 Task: Find driving directions from Chicago, Illinois, to Detroit, Michigan.
Action: Mouse moved to (292, 95)
Screenshot: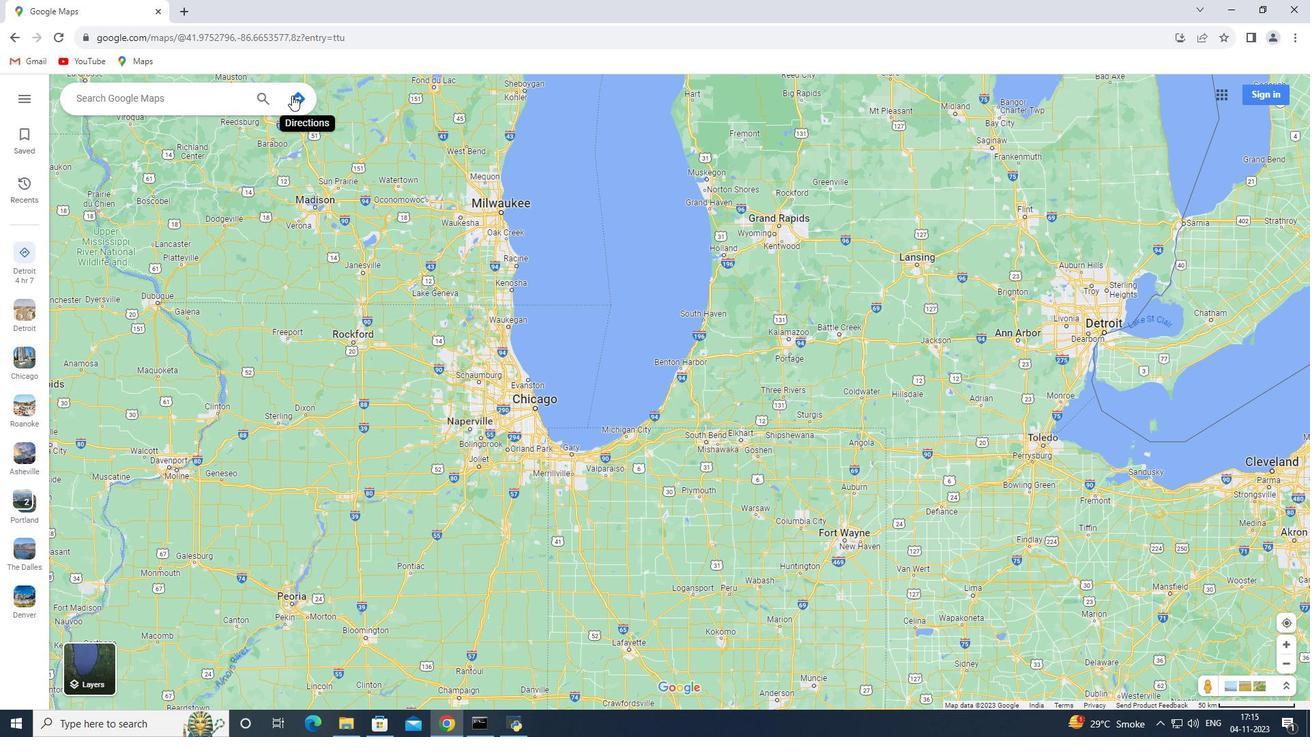
Action: Mouse pressed left at (292, 95)
Screenshot: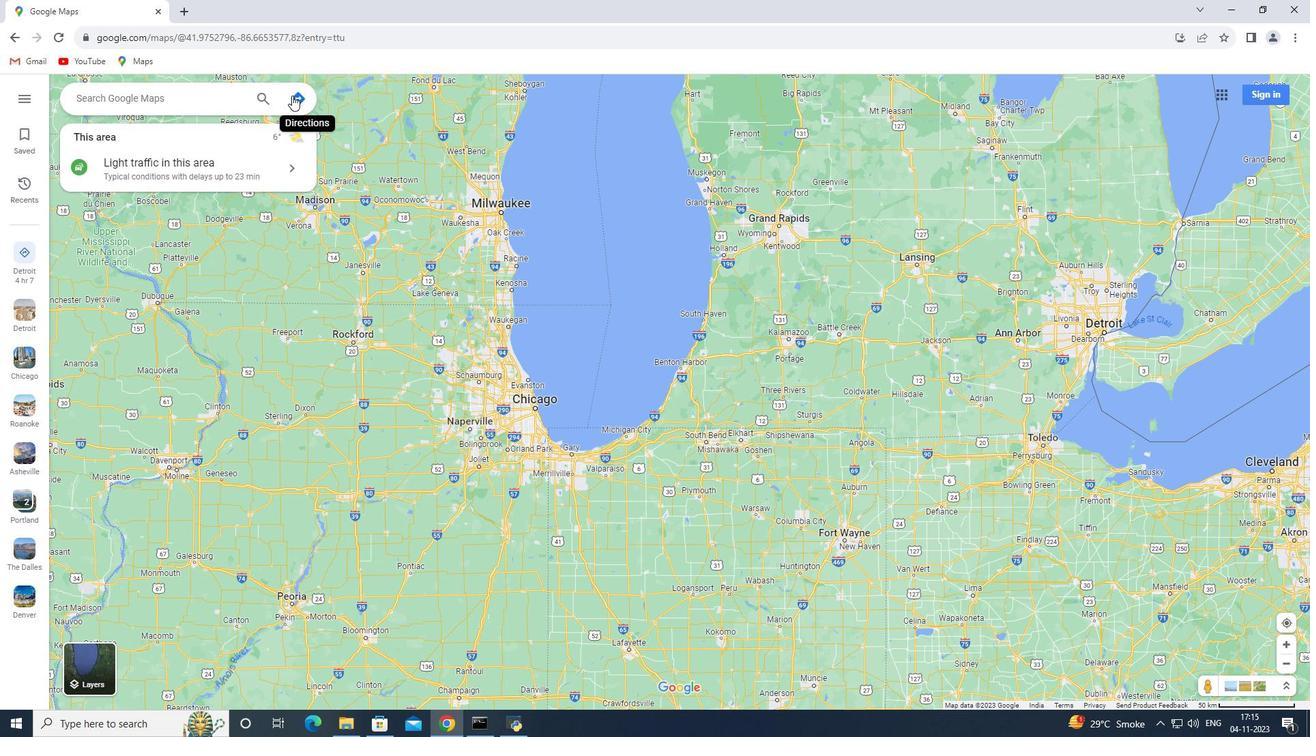 
Action: Mouse moved to (131, 98)
Screenshot: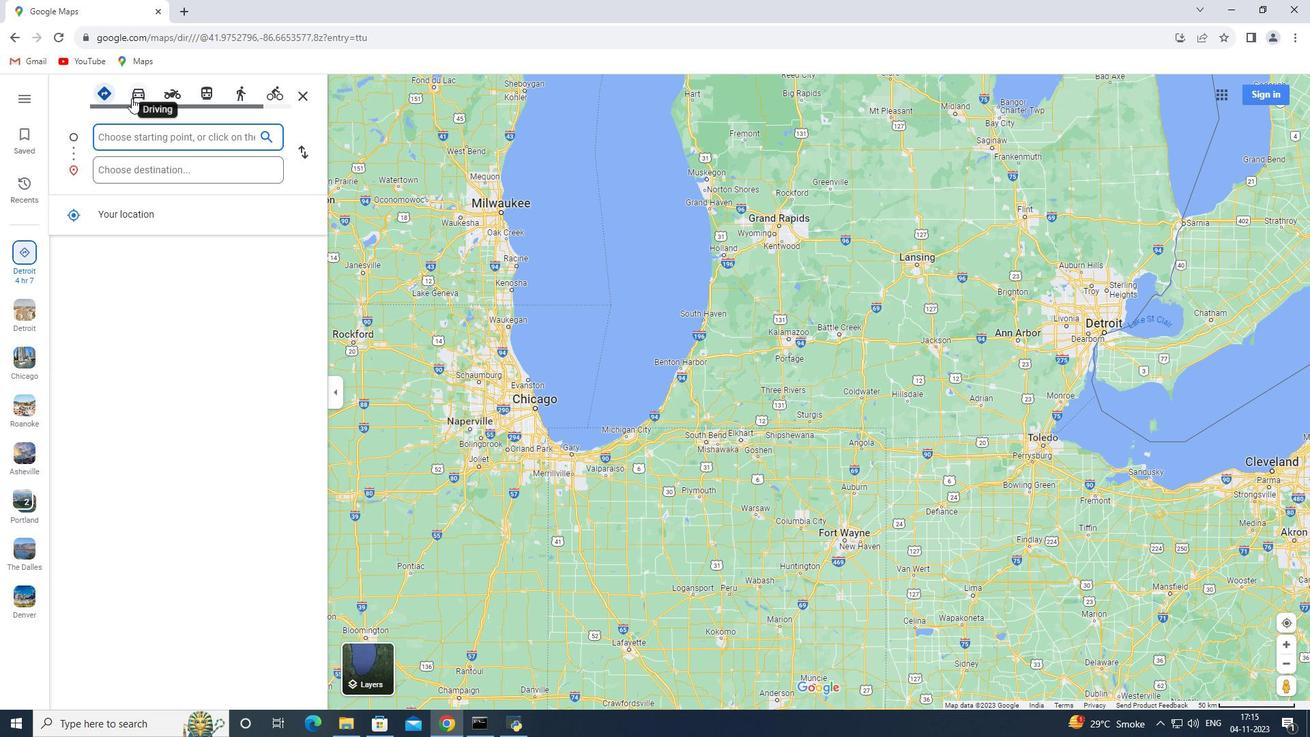
Action: Mouse pressed left at (131, 98)
Screenshot: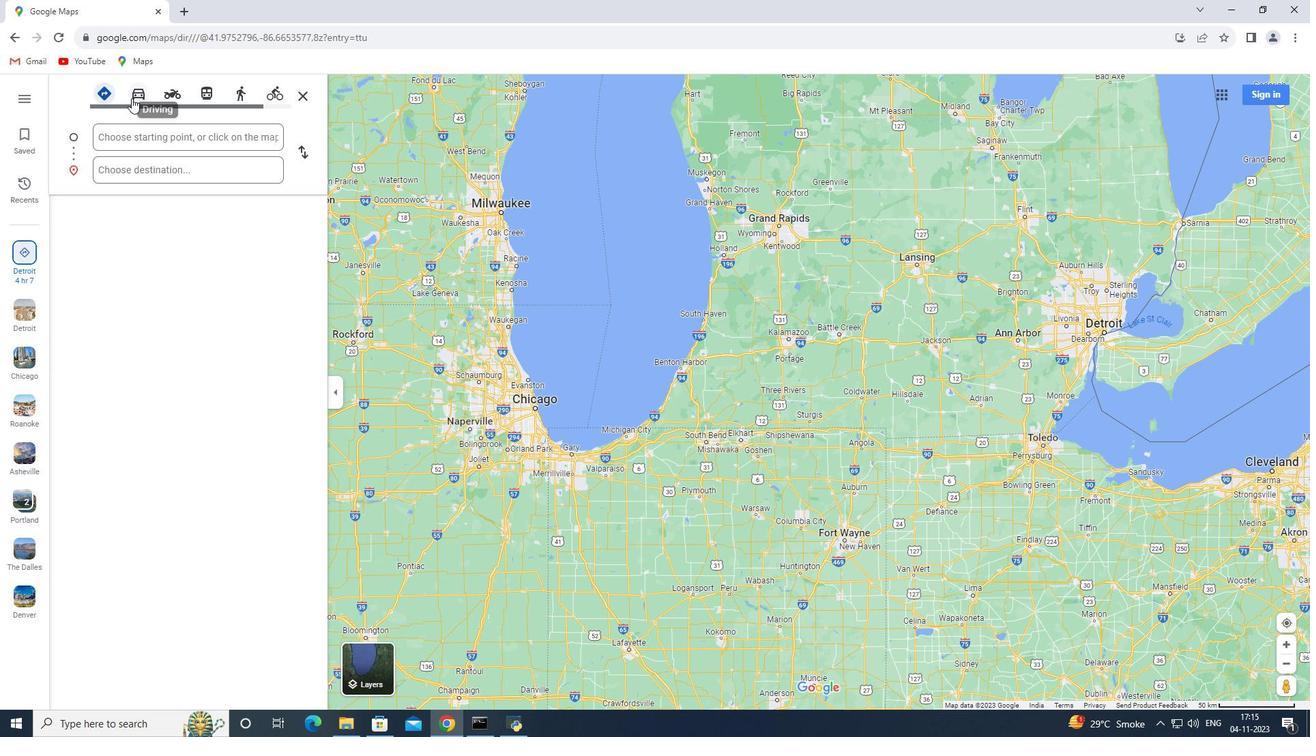 
Action: Mouse moved to (129, 131)
Screenshot: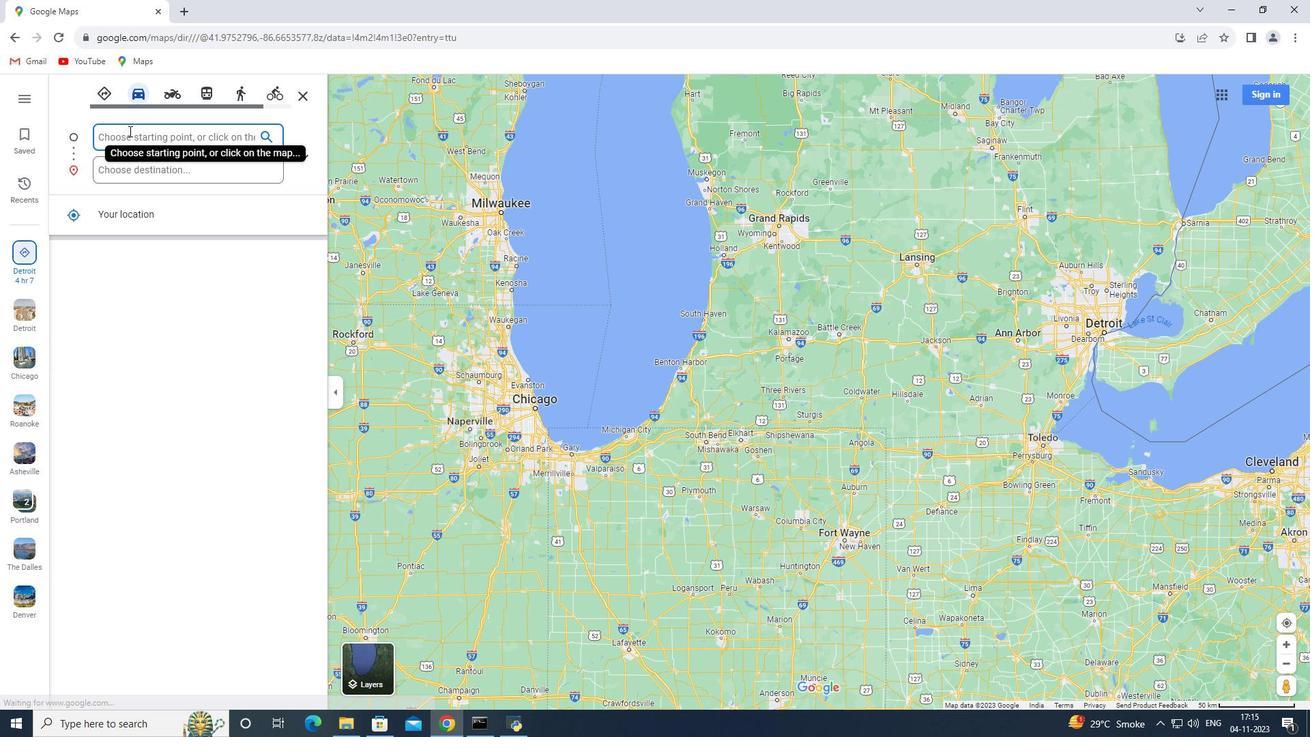 
Action: Mouse pressed left at (129, 131)
Screenshot: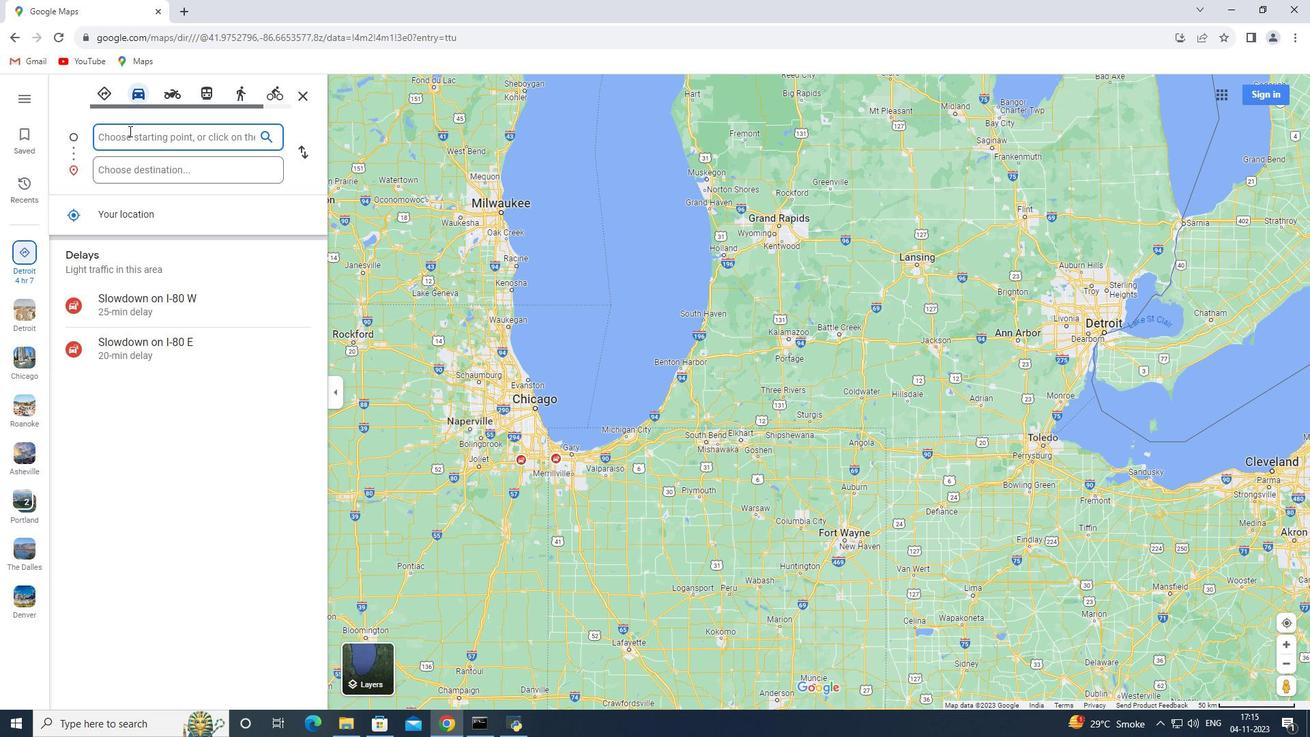 
Action: Key pressed <Key.shift>Chicago,<Key.space>lllinois
Screenshot: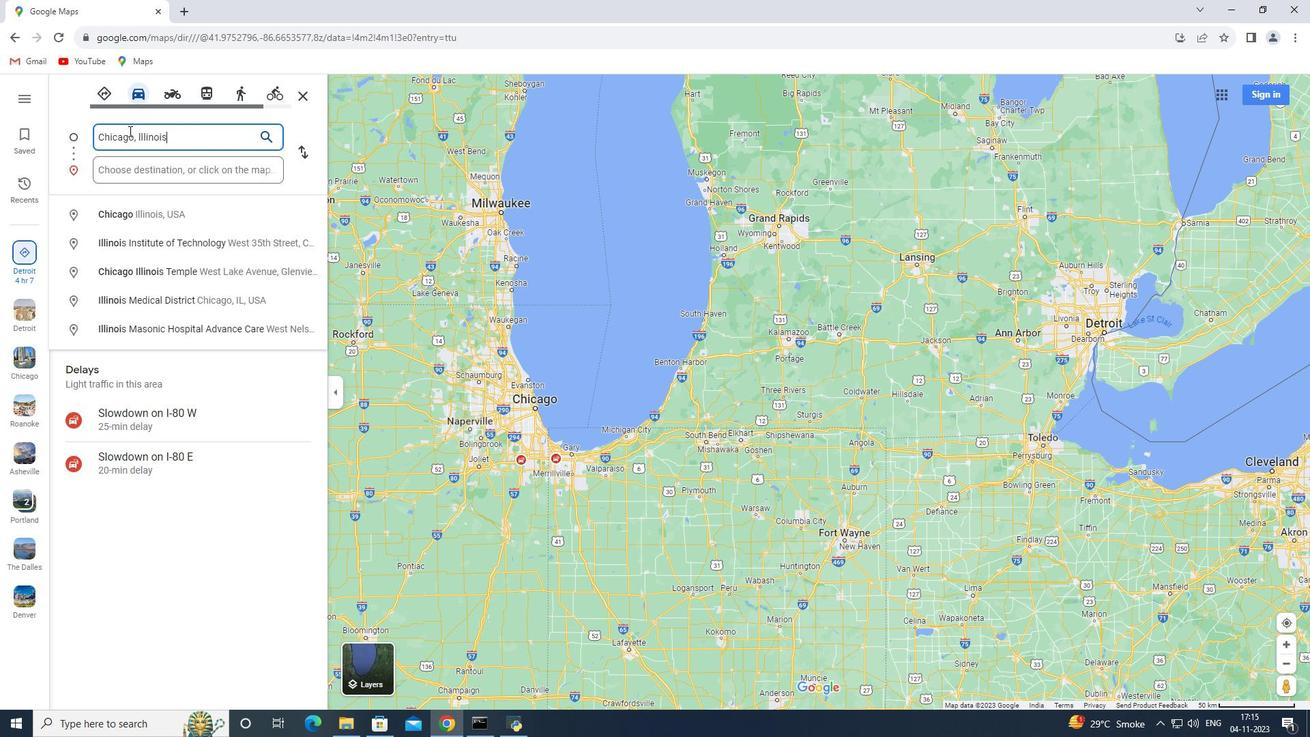 
Action: Mouse moved to (120, 163)
Screenshot: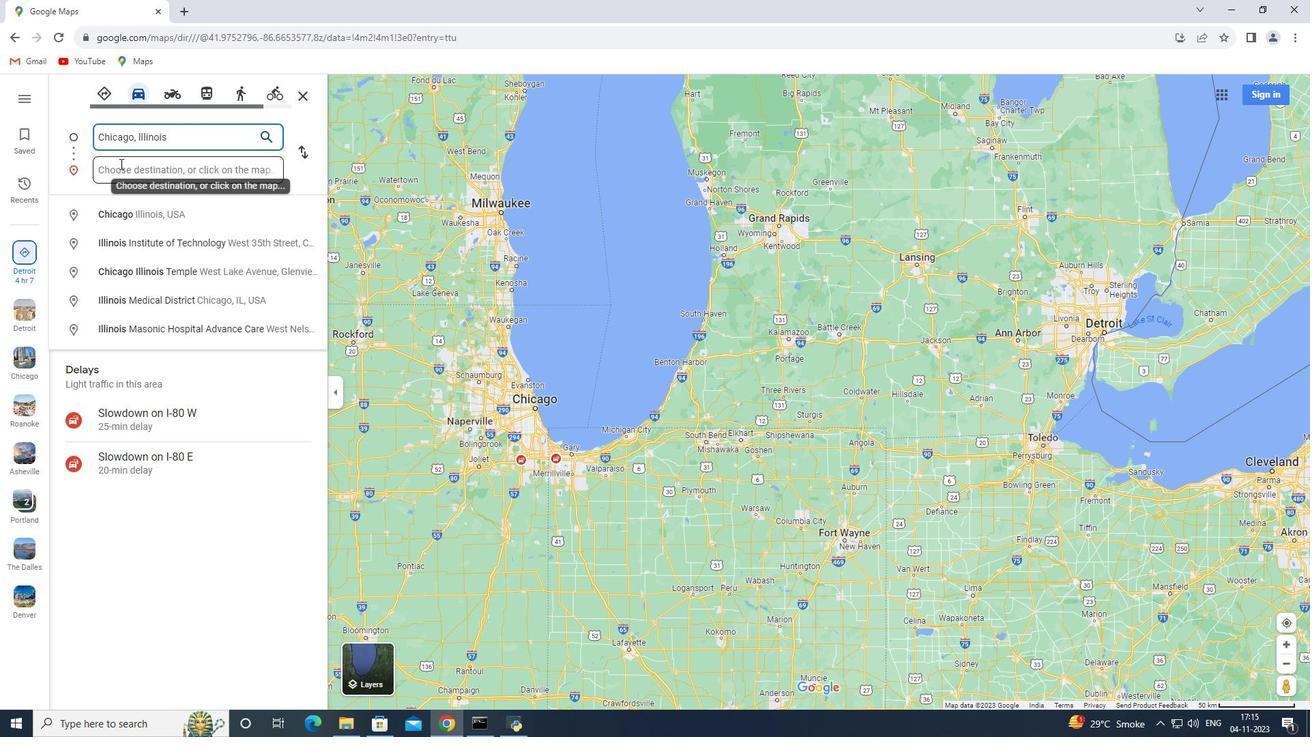 
Action: Mouse pressed left at (120, 163)
Screenshot: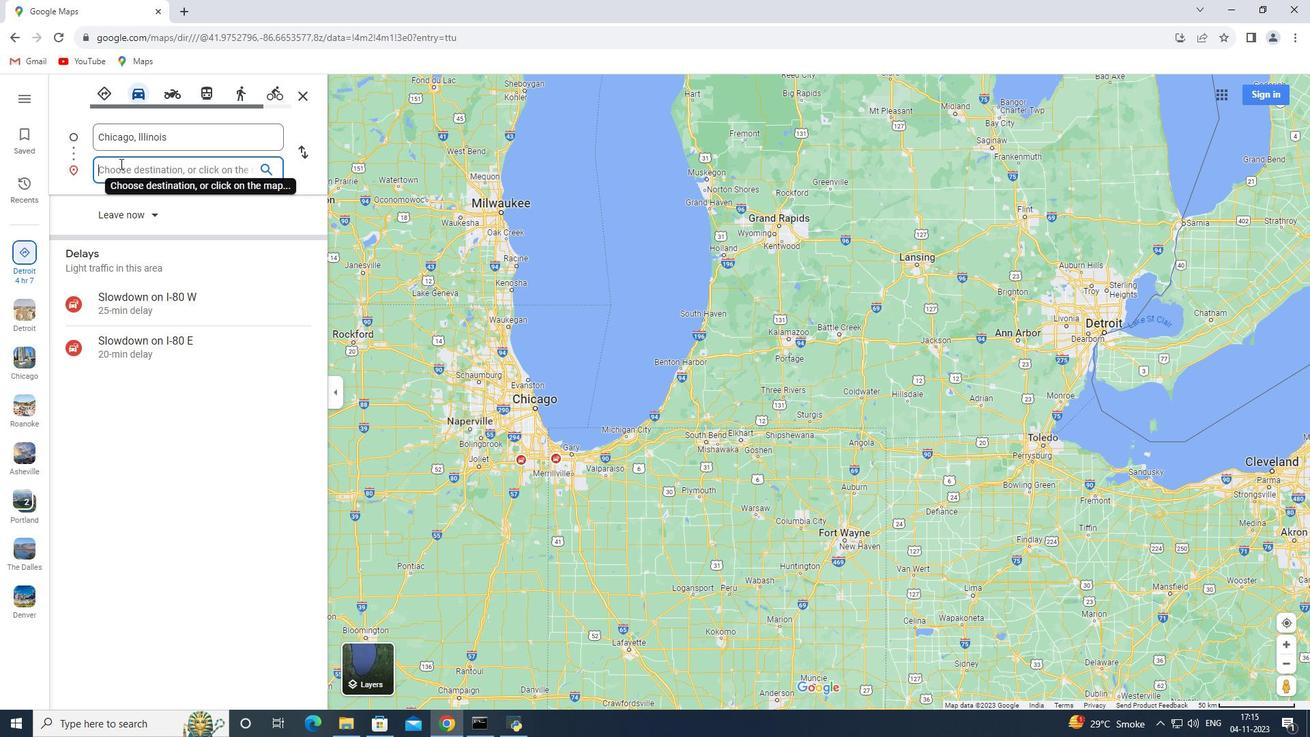 
Action: Key pressed <Key.shift>Detroit,<Key.space><Key.shift>Michigan<Key.enter>
Screenshot: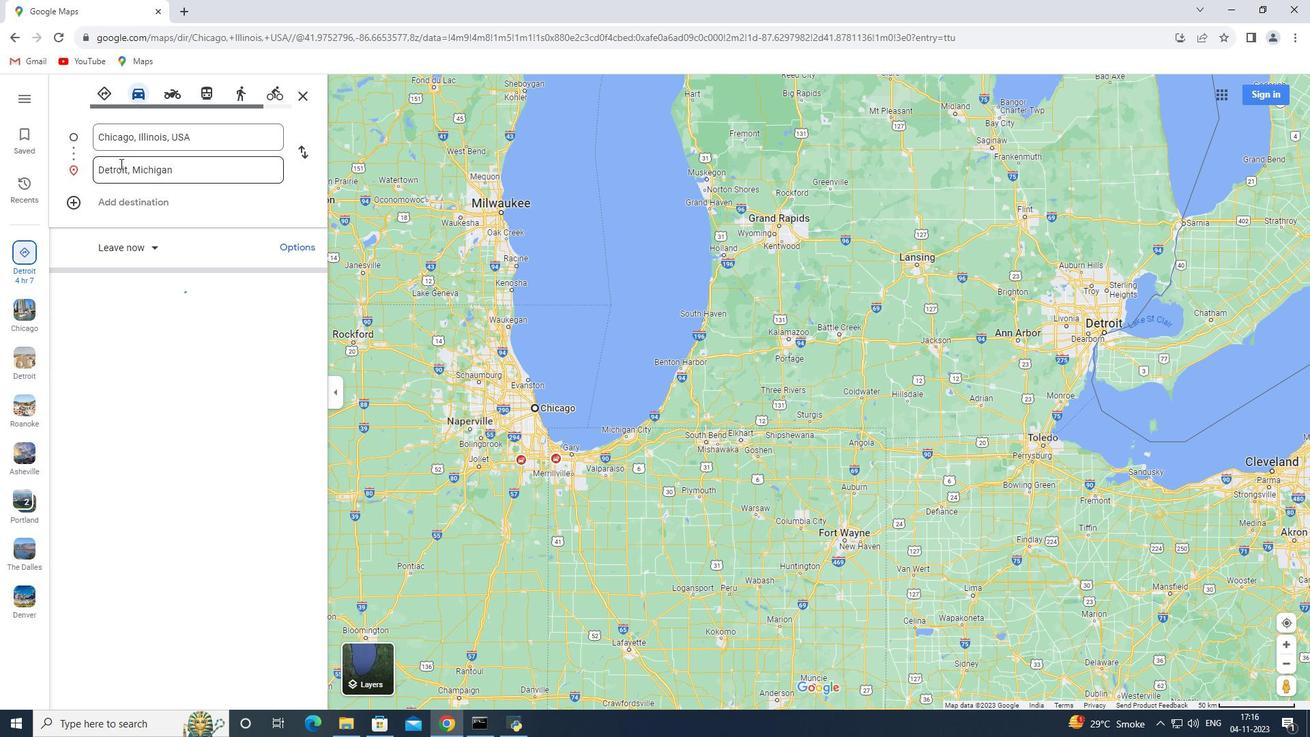 
